 Task: Explore GitHub's "Personal Access Tokens" settings.
Action: Mouse moved to (816, 99)
Screenshot: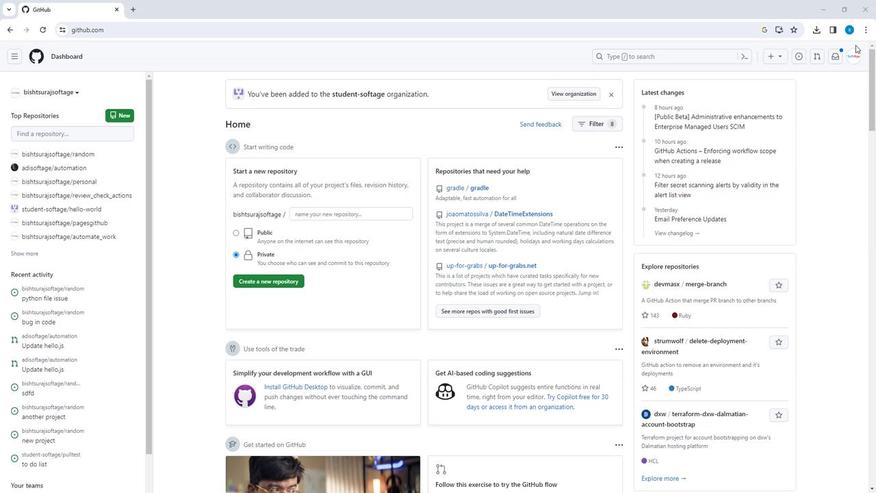 
Action: Mouse pressed left at (816, 99)
Screenshot: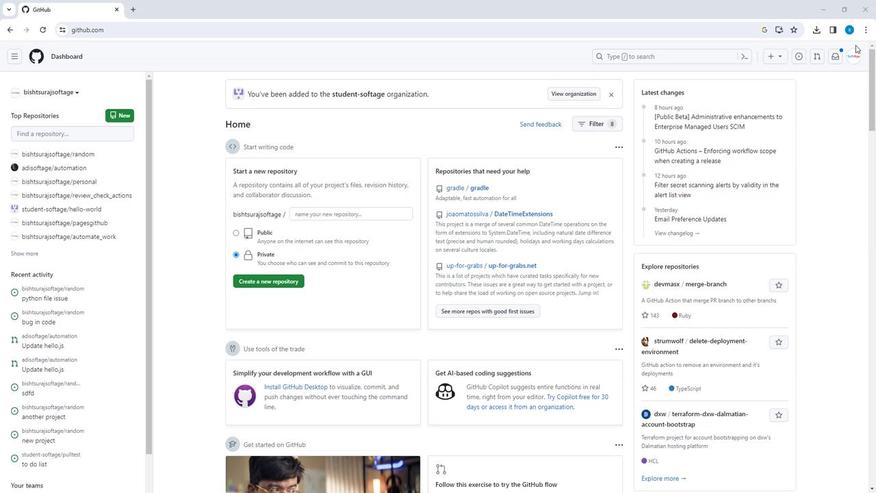 
Action: Mouse moved to (816, 104)
Screenshot: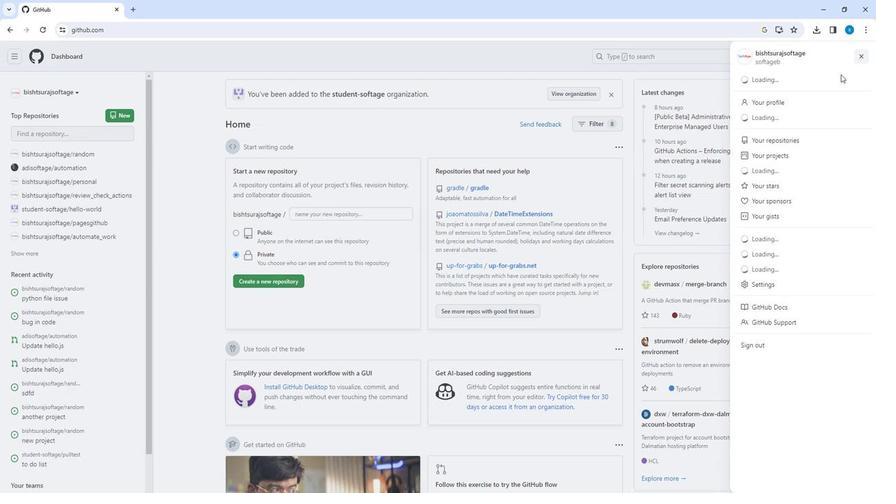 
Action: Mouse pressed left at (816, 104)
Screenshot: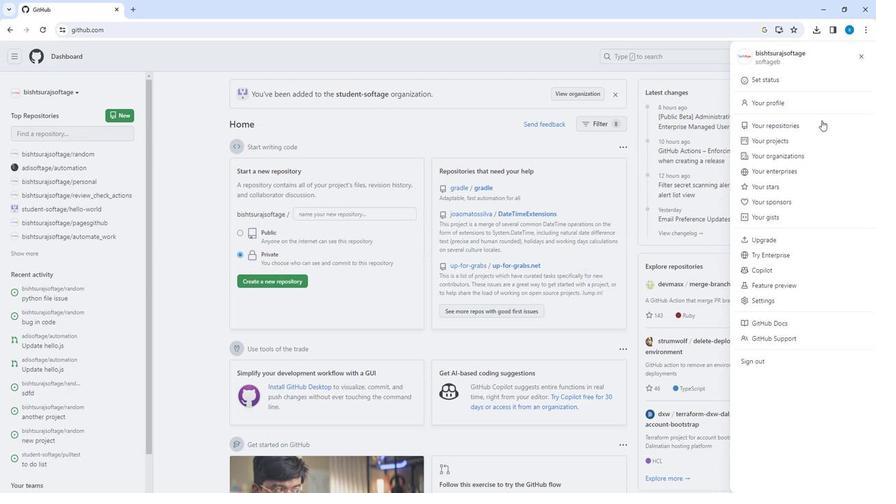 
Action: Mouse moved to (750, 315)
Screenshot: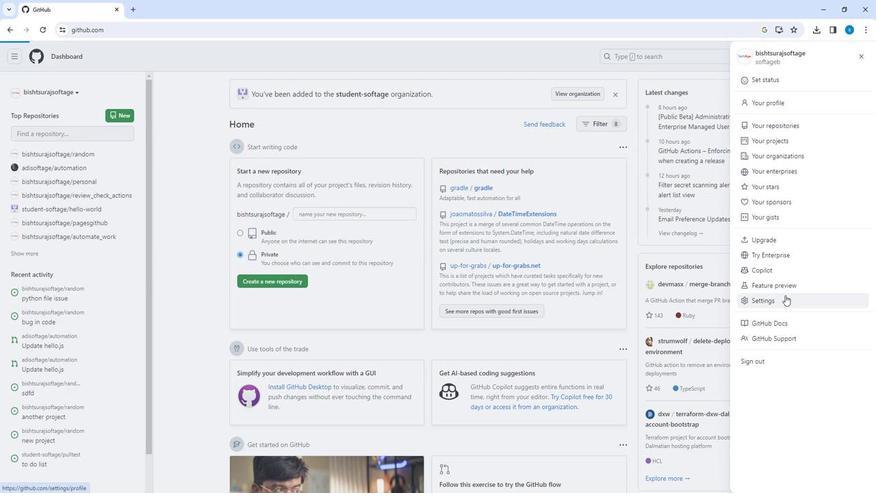 
Action: Mouse pressed left at (750, 315)
Screenshot: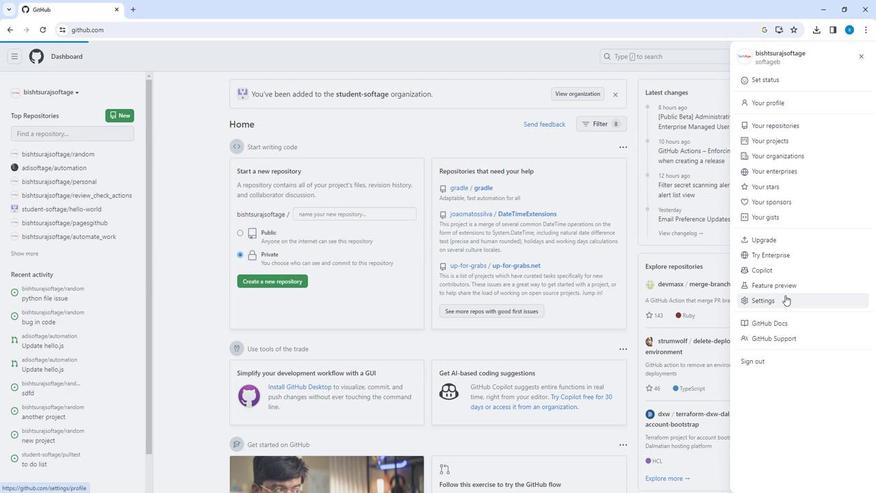 
Action: Mouse moved to (113, 373)
Screenshot: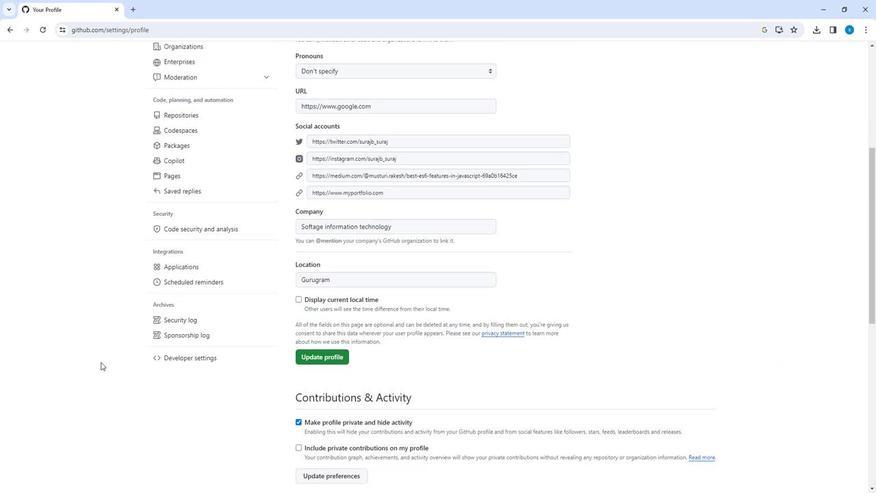 
Action: Mouse scrolled (113, 372) with delta (0, 0)
Screenshot: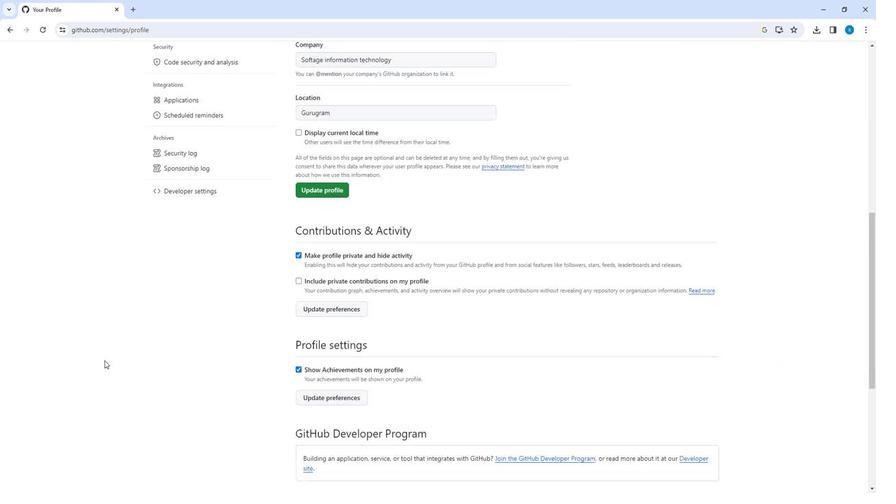 
Action: Mouse scrolled (113, 372) with delta (0, 0)
Screenshot: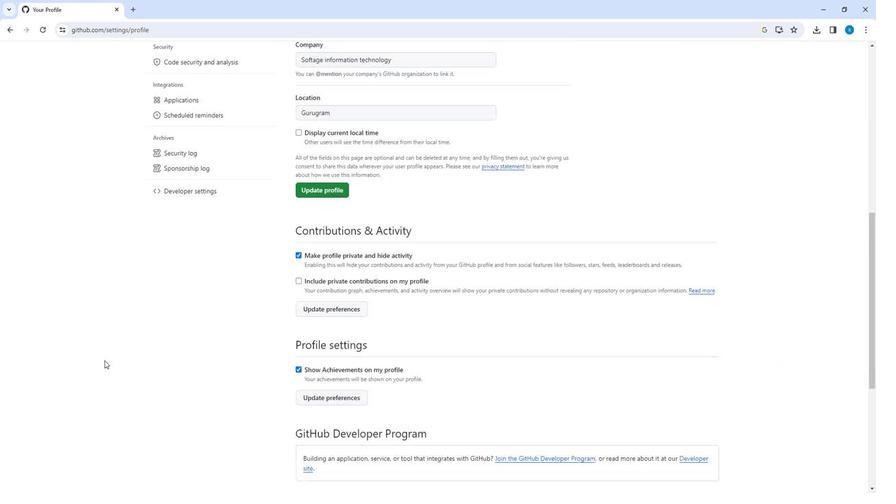 
Action: Mouse scrolled (113, 372) with delta (0, 0)
Screenshot: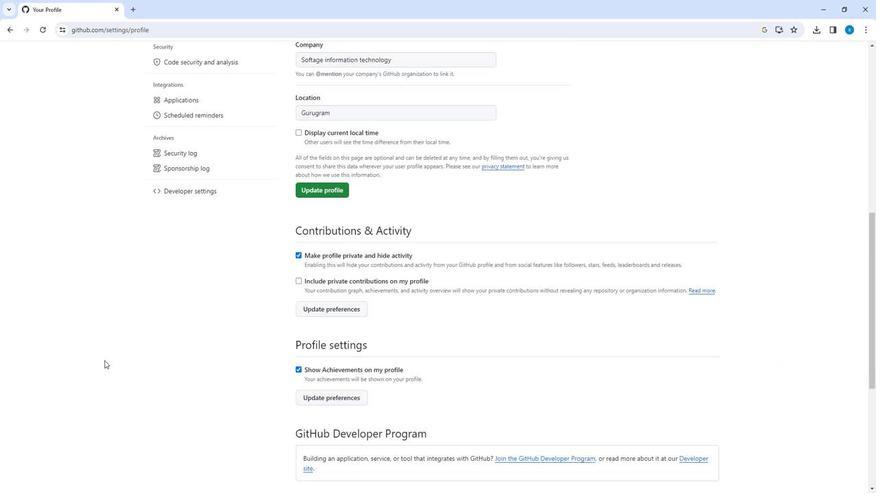 
Action: Mouse scrolled (113, 372) with delta (0, 0)
Screenshot: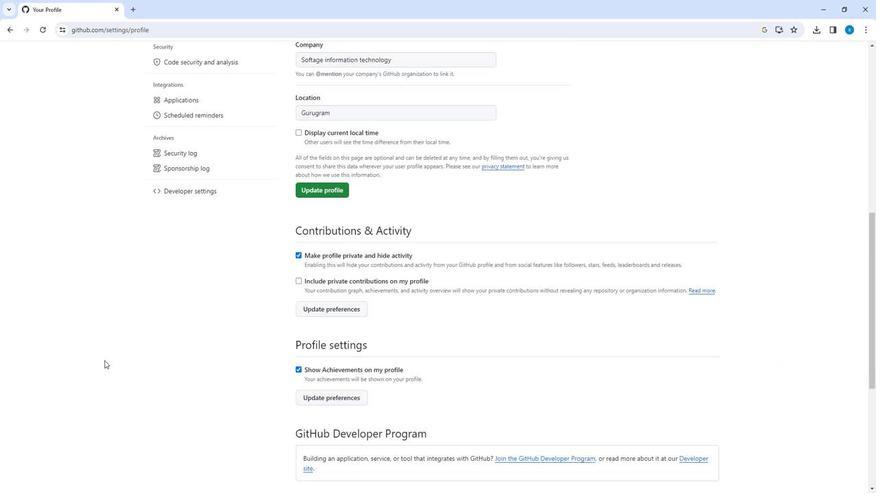 
Action: Mouse scrolled (113, 372) with delta (0, 0)
Screenshot: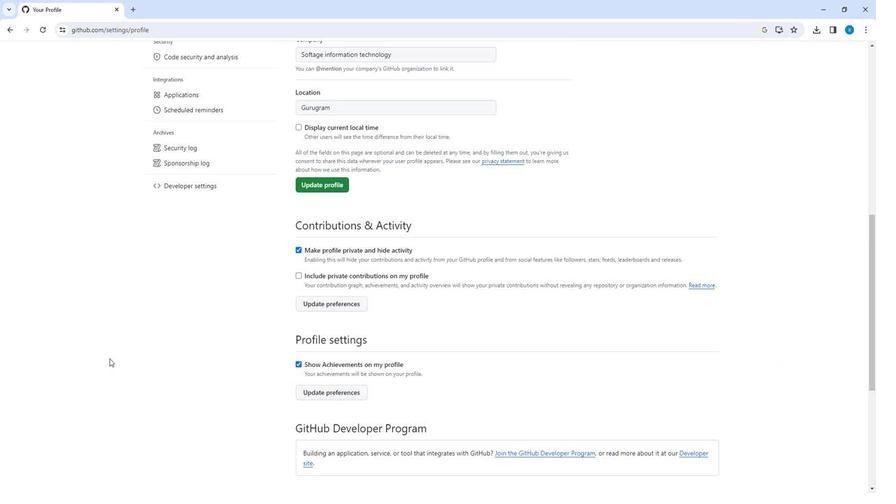 
Action: Mouse scrolled (113, 372) with delta (0, 0)
Screenshot: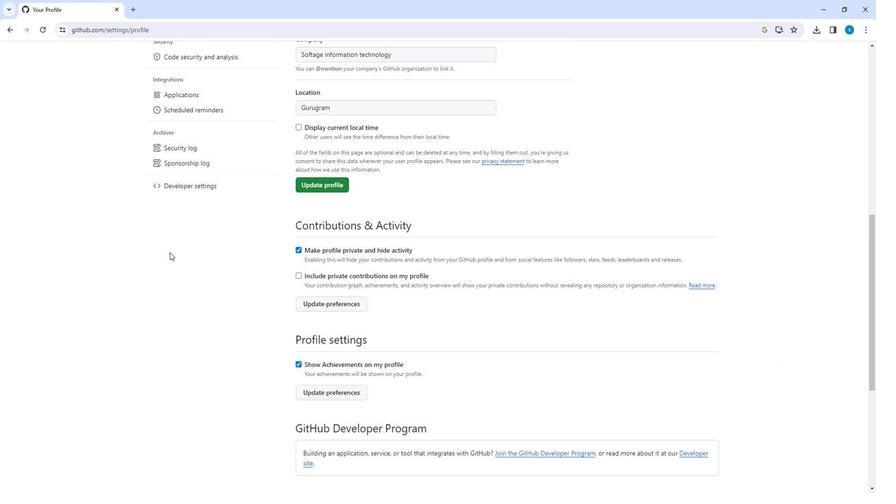 
Action: Mouse scrolled (113, 372) with delta (0, 0)
Screenshot: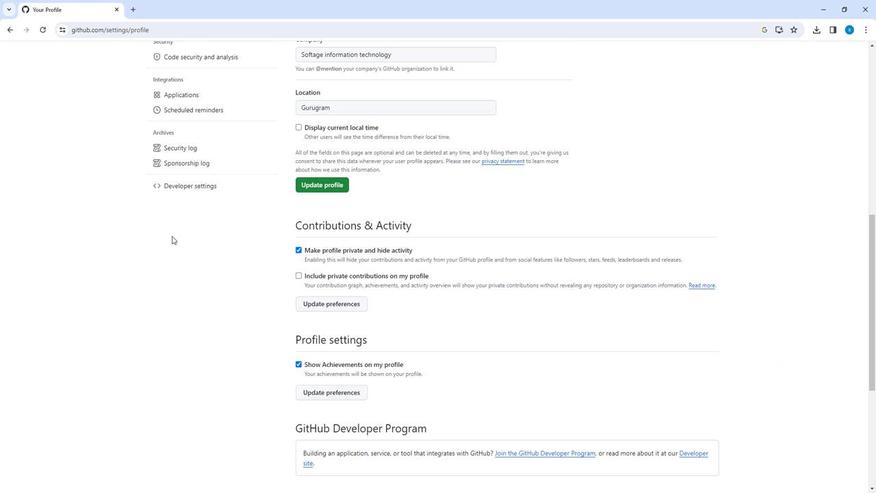 
Action: Mouse scrolled (113, 372) with delta (0, 0)
Screenshot: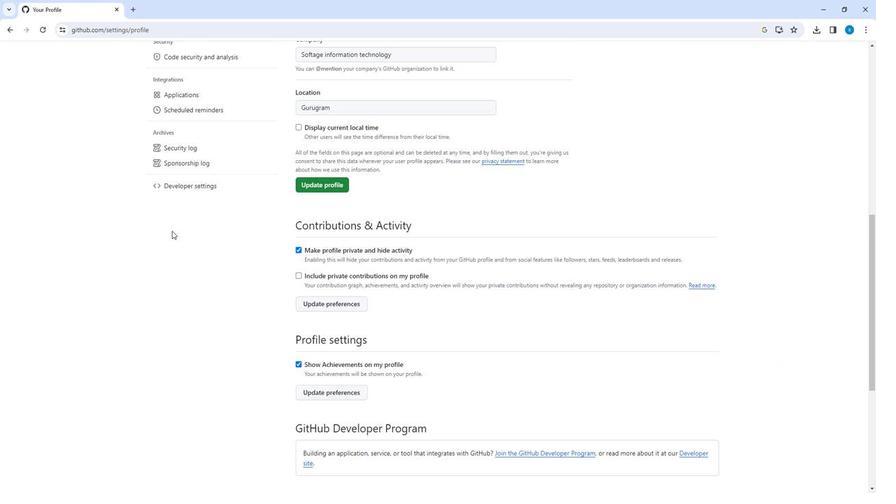 
Action: Mouse scrolled (113, 372) with delta (0, 0)
Screenshot: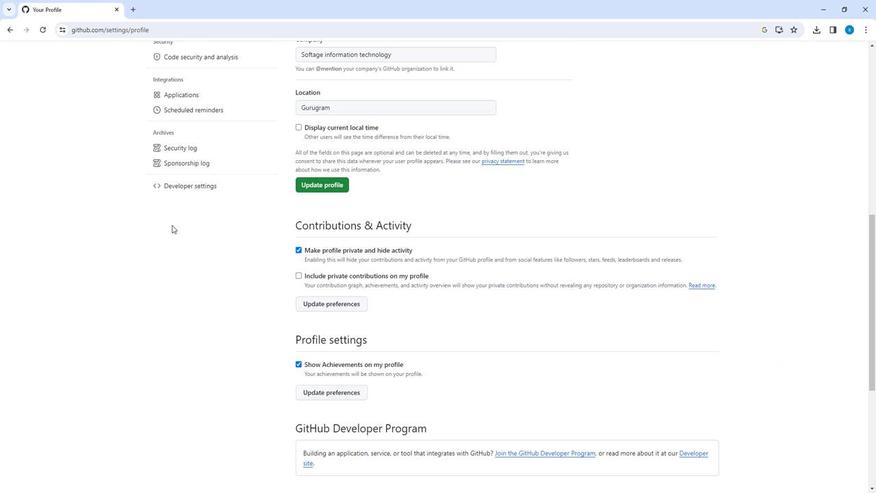 
Action: Mouse moved to (184, 220)
Screenshot: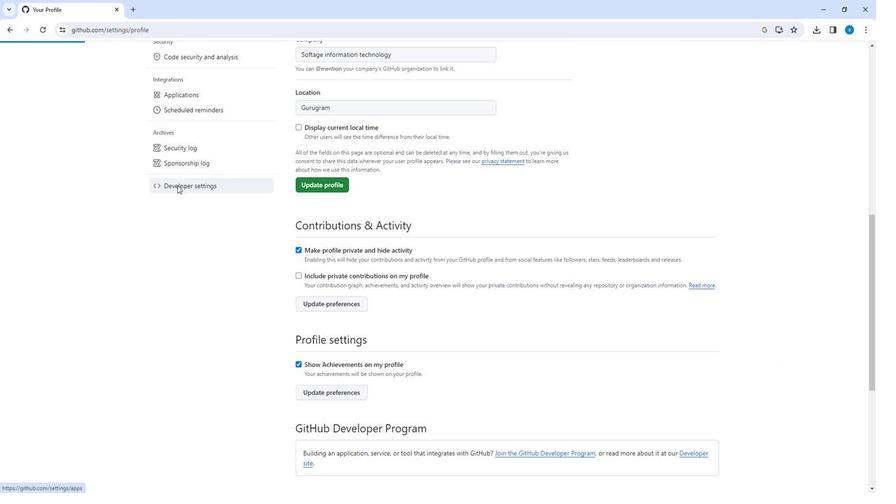 
Action: Mouse pressed left at (184, 220)
Screenshot: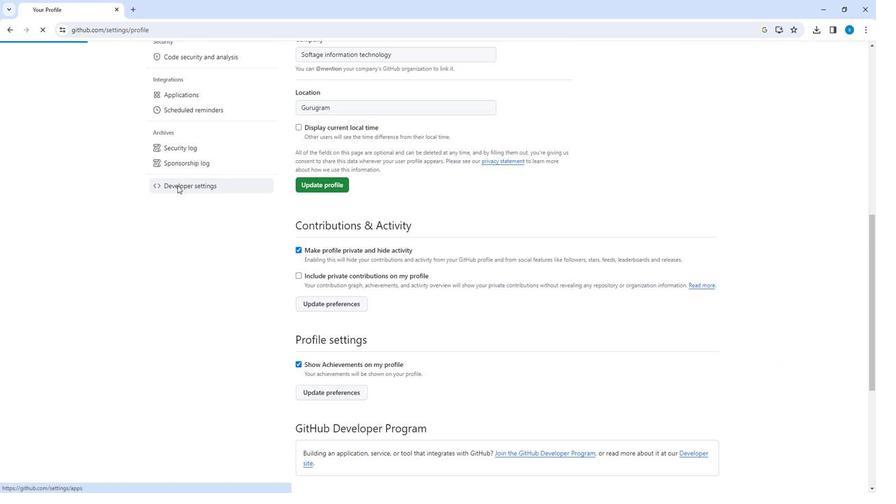 
Action: Mouse moved to (209, 163)
Screenshot: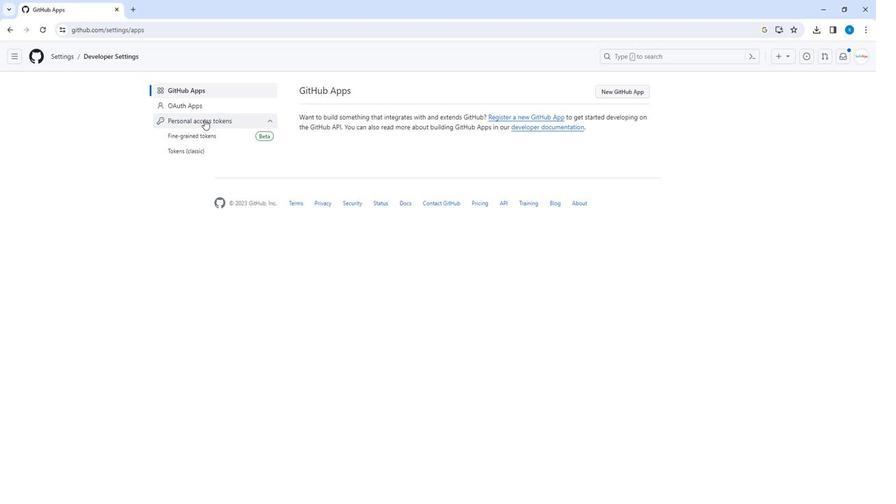 
Action: Mouse pressed left at (209, 163)
Screenshot: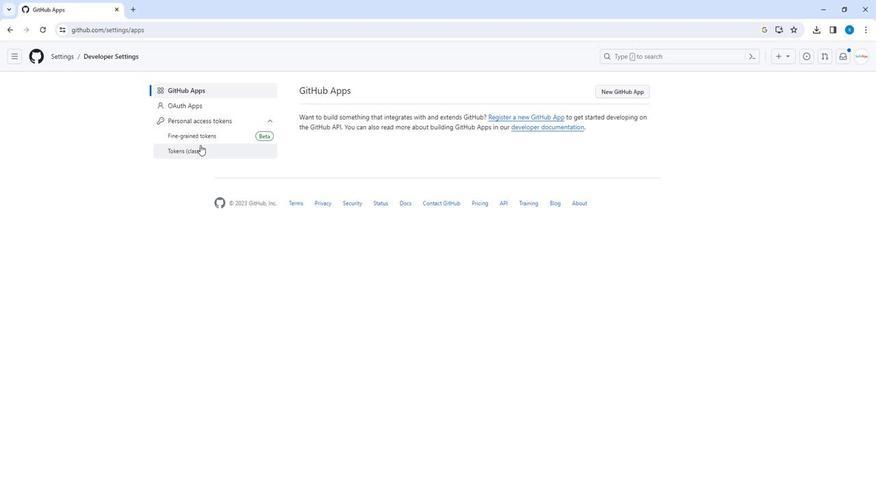 
Action: Mouse moved to (206, 186)
Screenshot: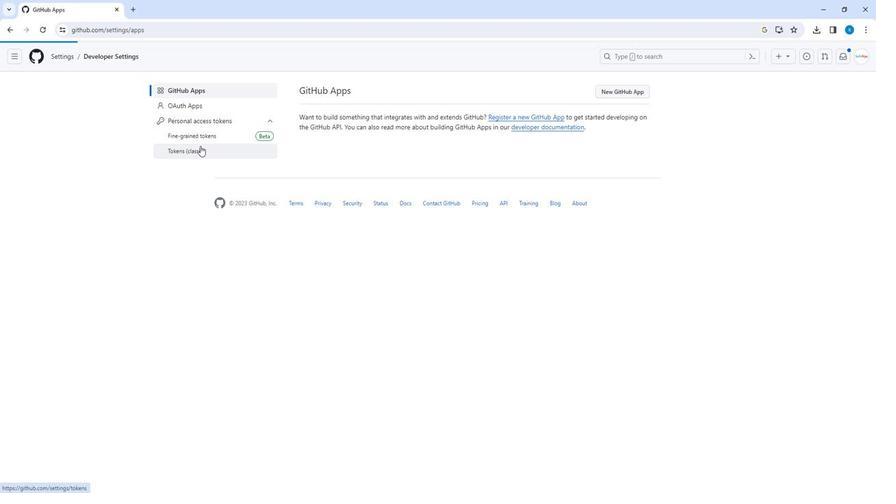 
Action: Mouse pressed left at (206, 186)
Screenshot: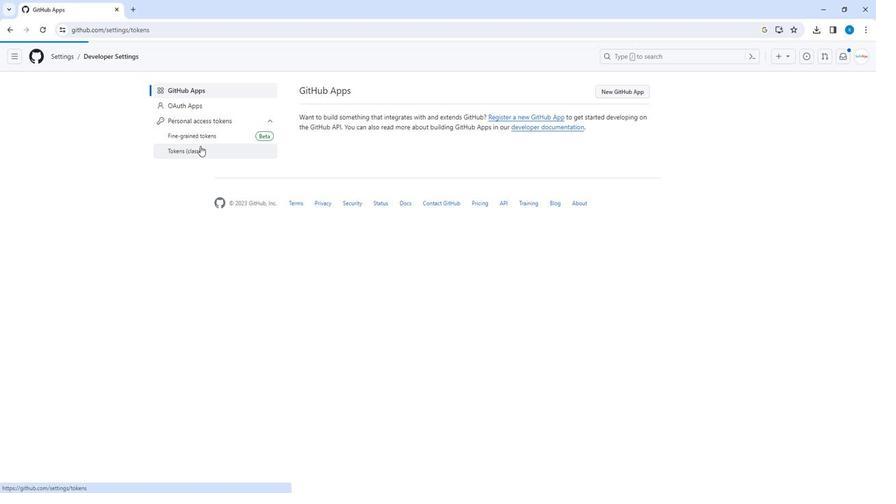 
Action: Mouse moved to (601, 142)
Screenshot: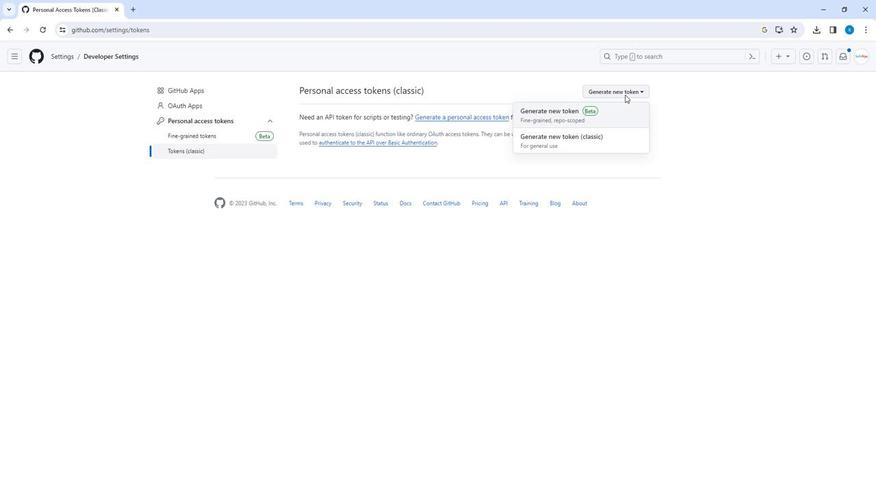 
Action: Mouse pressed left at (601, 142)
Screenshot: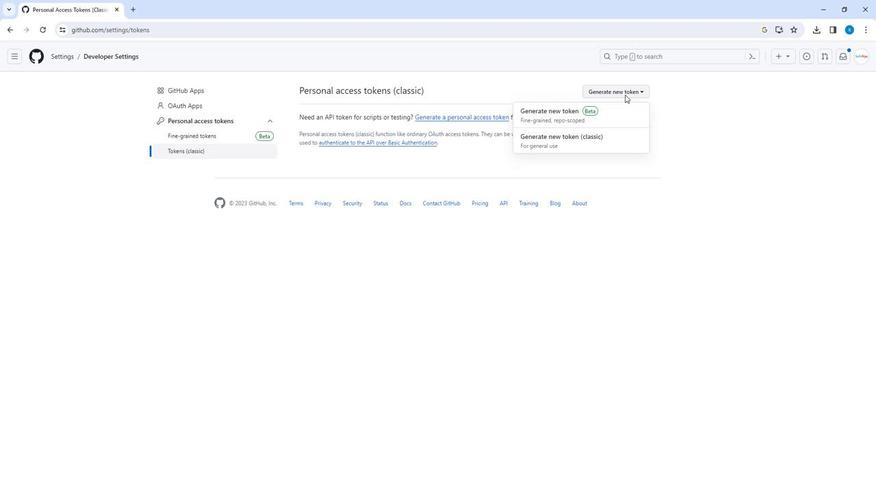 
Action: Mouse moved to (550, 183)
Screenshot: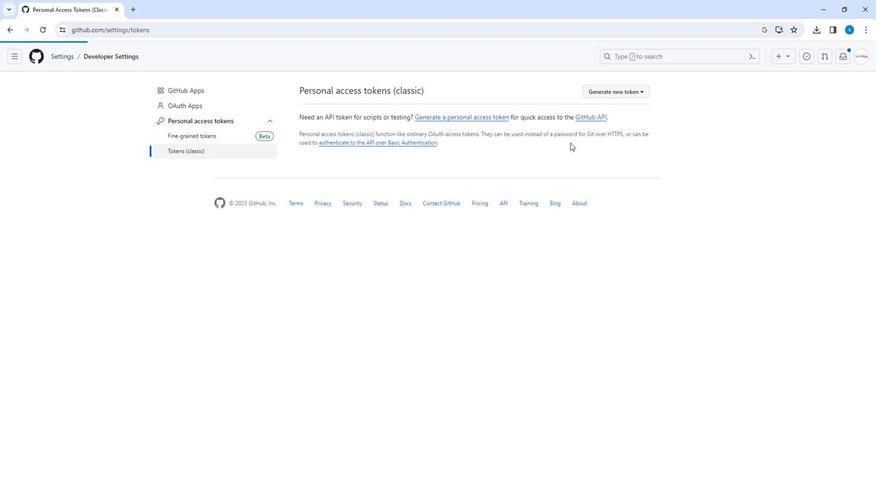 
Action: Mouse pressed left at (550, 183)
Screenshot: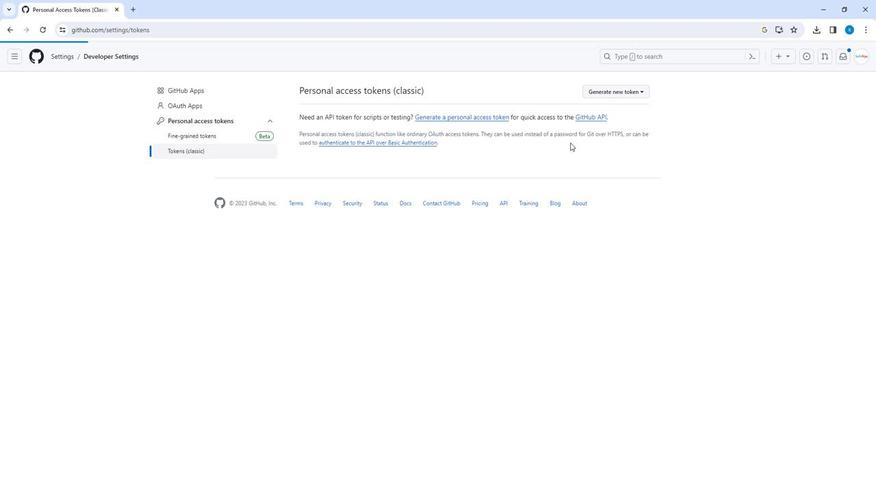 
Action: Mouse moved to (412, 202)
Screenshot: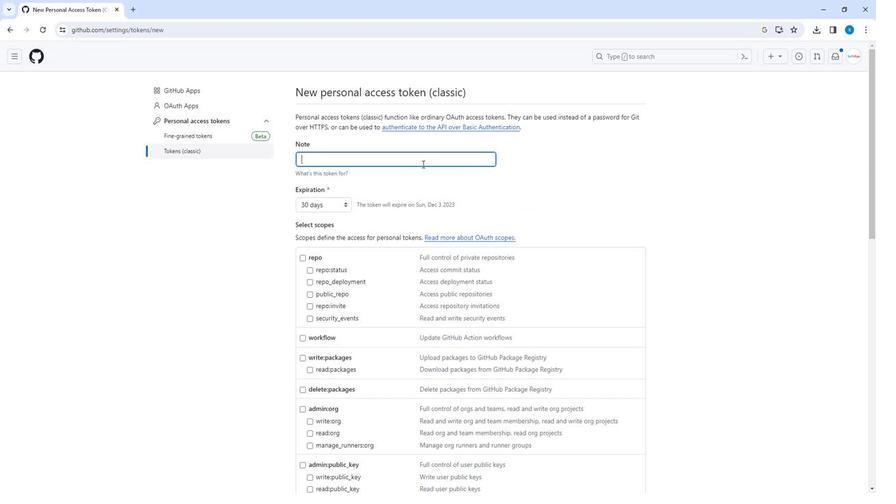 
Action: Mouse pressed left at (412, 202)
Screenshot: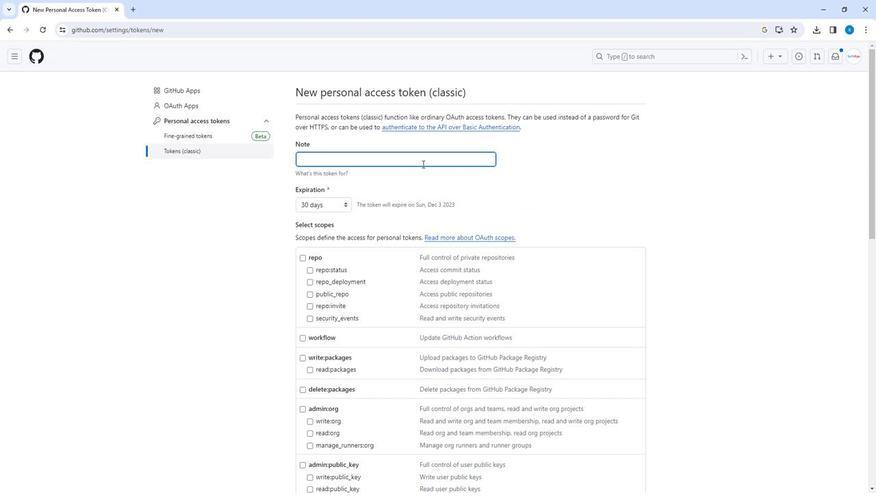 
Action: Mouse moved to (412, 202)
Screenshot: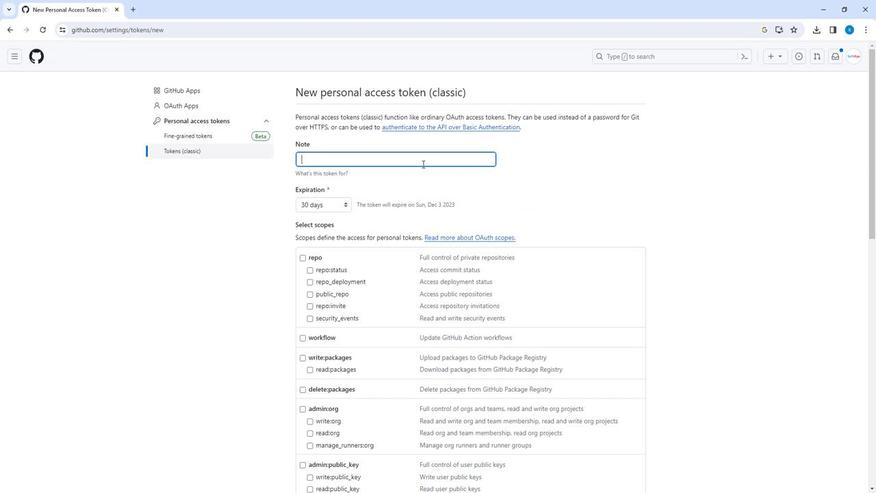 
Action: Key pressed lohin<Key.backspace><Key.backspace><Key.backspace>gin
Screenshot: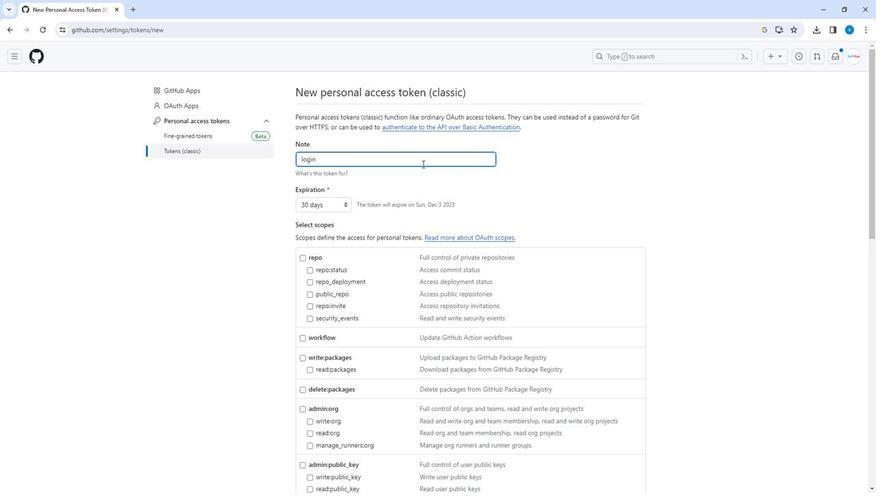 
Action: Mouse moved to (402, 273)
Screenshot: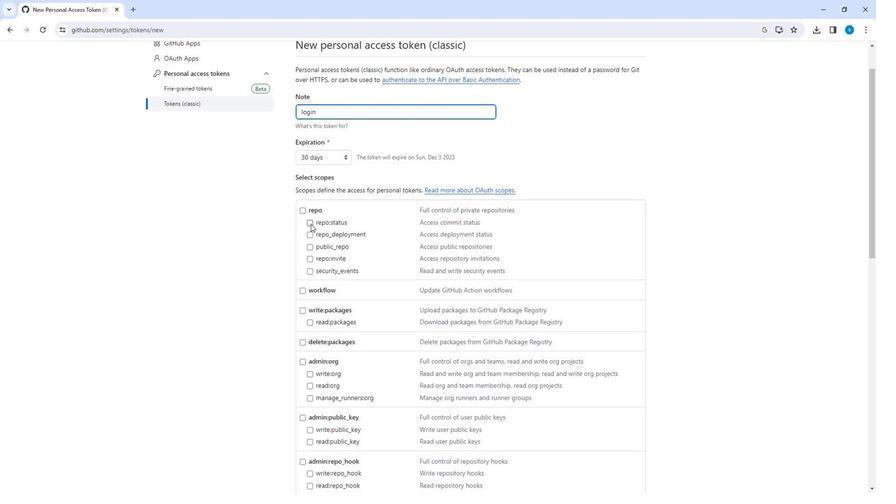 
Action: Mouse scrolled (402, 272) with delta (0, 0)
Screenshot: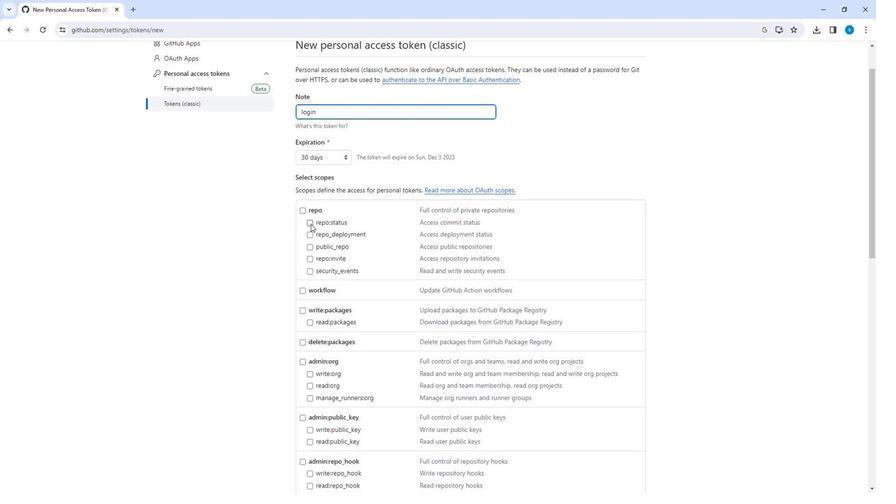 
Action: Mouse moved to (299, 240)
Screenshot: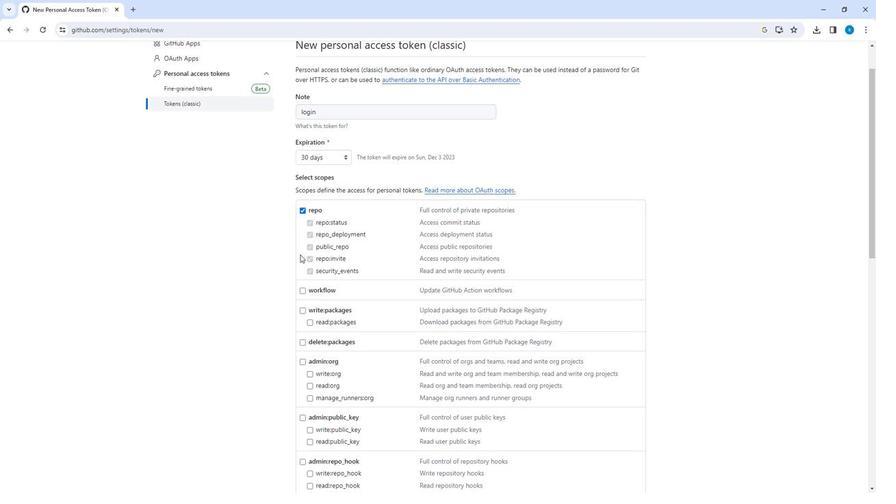 
Action: Mouse pressed left at (299, 240)
Screenshot: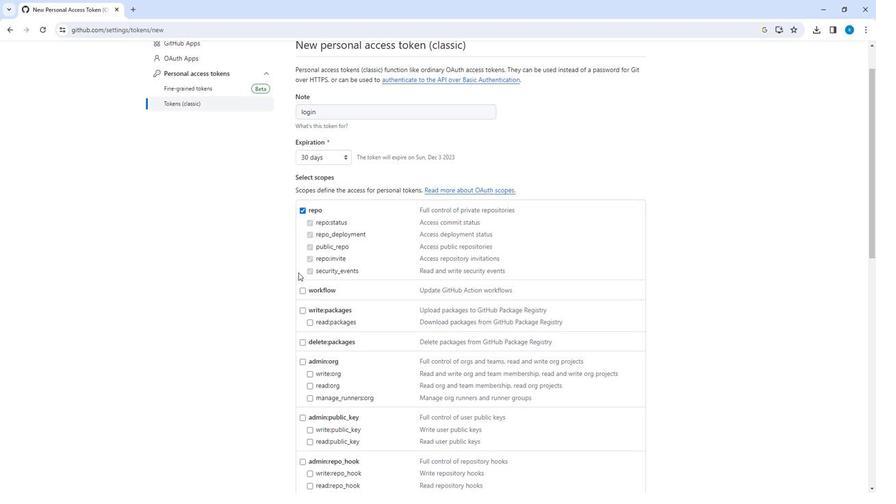 
Action: Mouse moved to (300, 307)
Screenshot: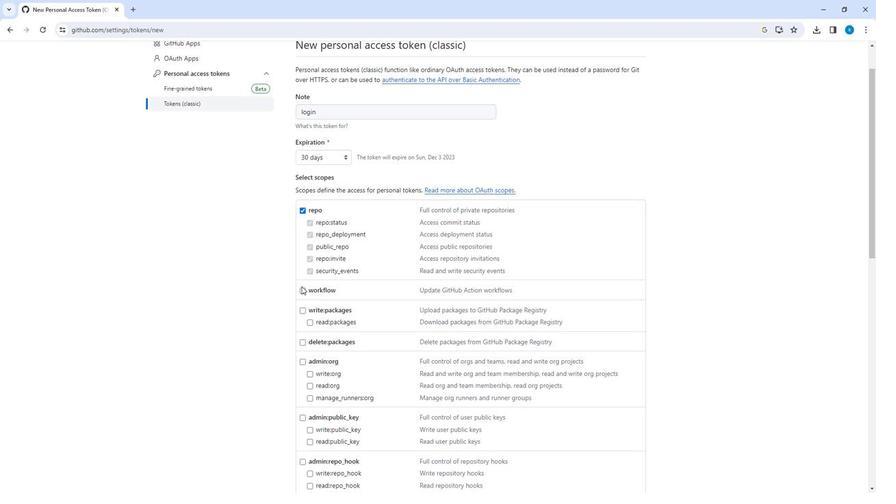 
Action: Mouse pressed left at (300, 307)
Screenshot: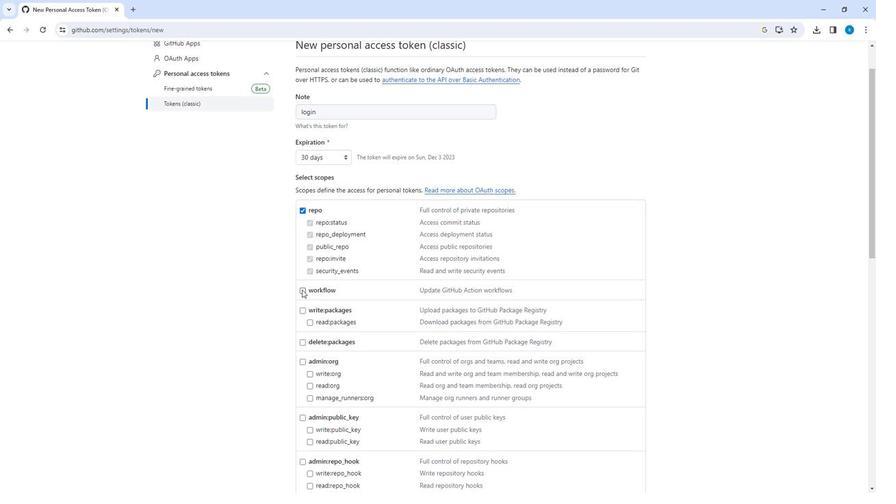 
Action: Mouse moved to (300, 310)
Screenshot: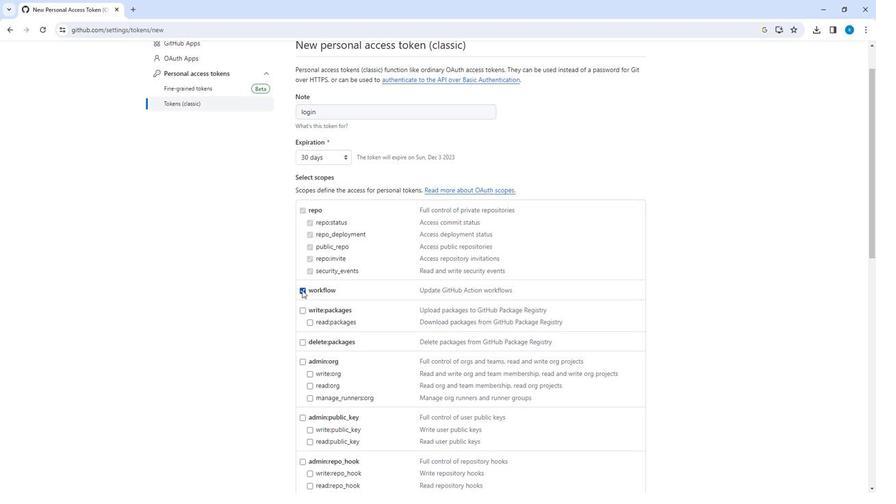 
Action: Mouse pressed left at (300, 310)
Screenshot: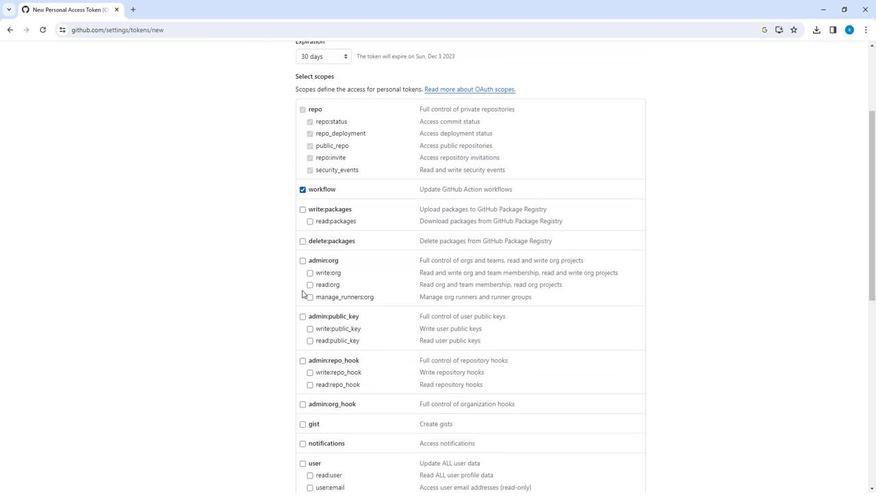 
Action: Mouse moved to (300, 310)
Screenshot: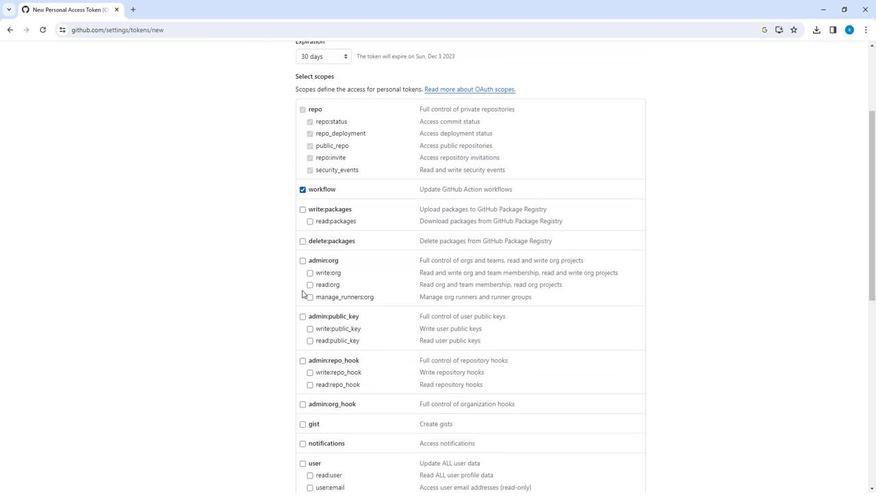 
Action: Mouse scrolled (300, 310) with delta (0, 0)
Screenshot: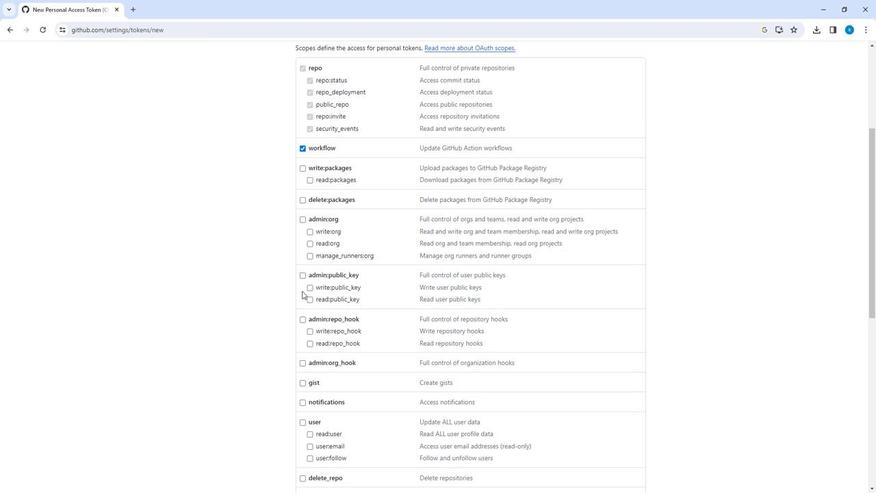 
Action: Mouse scrolled (300, 310) with delta (0, 0)
Screenshot: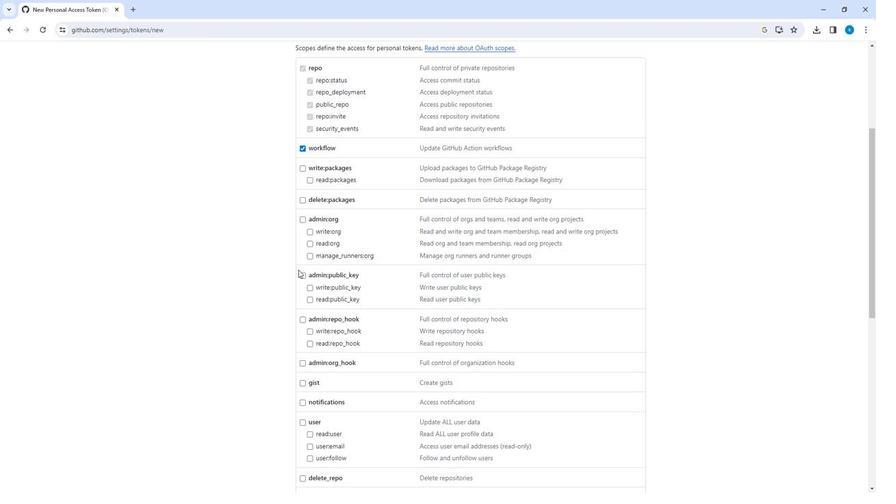 
Action: Mouse scrolled (300, 310) with delta (0, 0)
Screenshot: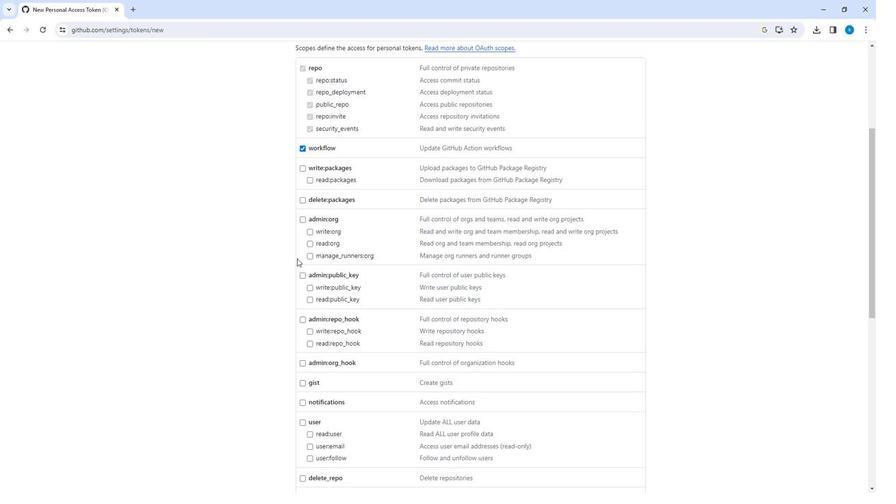 
Action: Mouse moved to (299, 249)
Screenshot: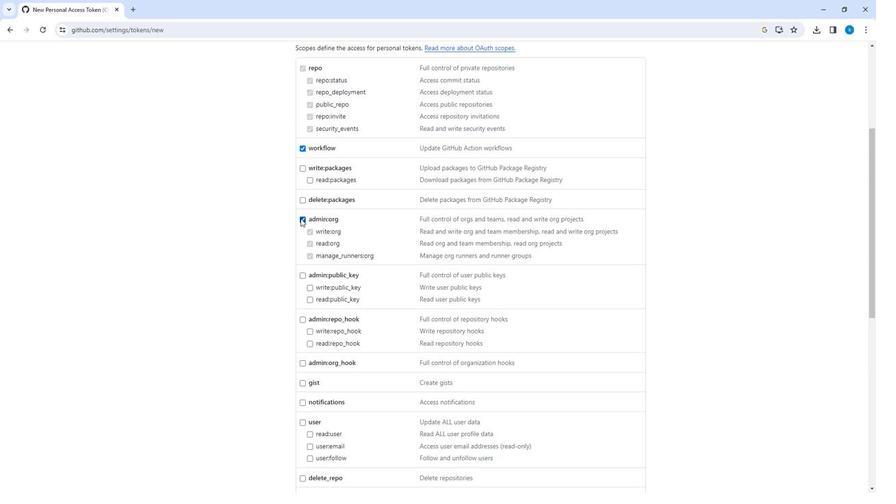 
Action: Mouse pressed left at (299, 249)
Screenshot: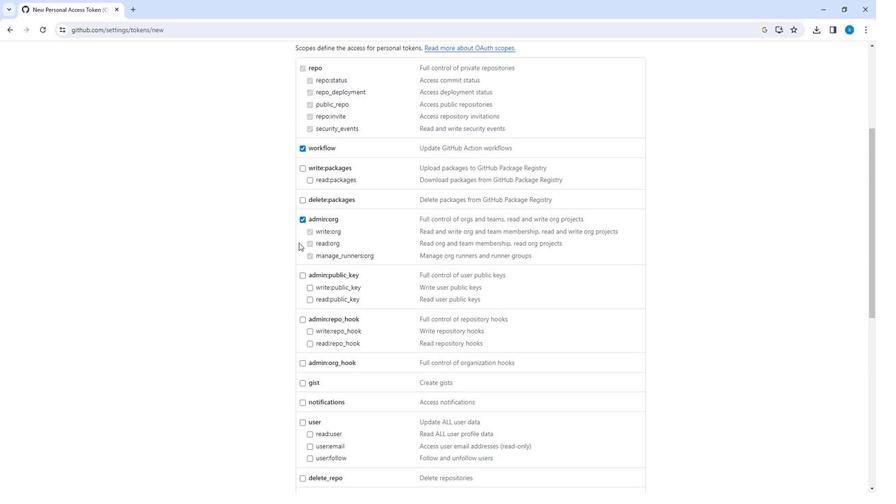 
Action: Mouse moved to (302, 312)
Screenshot: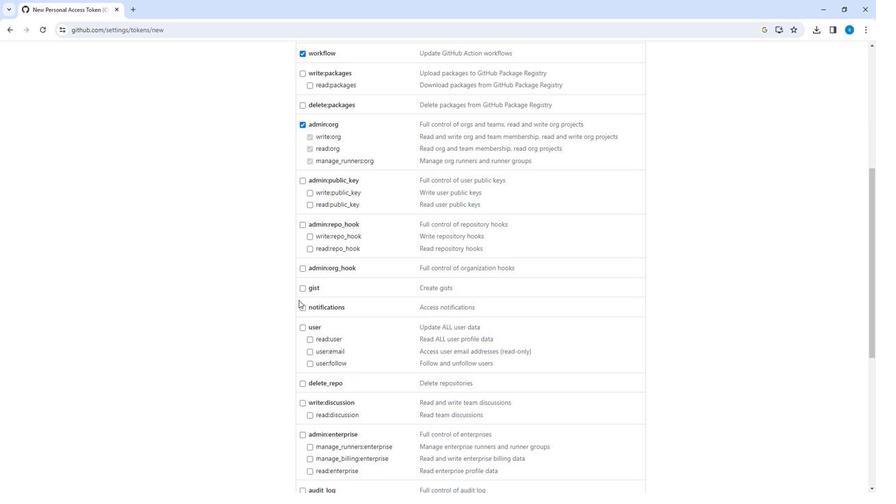 
Action: Mouse scrolled (302, 311) with delta (0, 0)
Screenshot: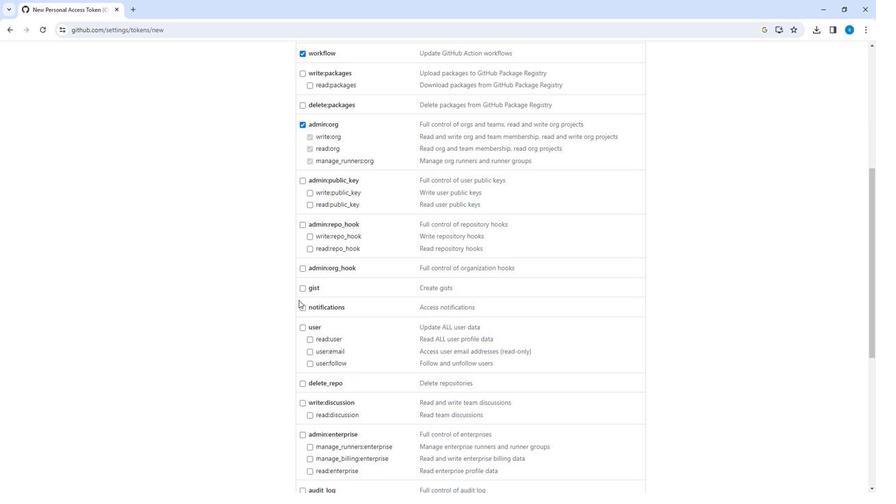 
Action: Mouse scrolled (302, 311) with delta (0, 0)
Screenshot: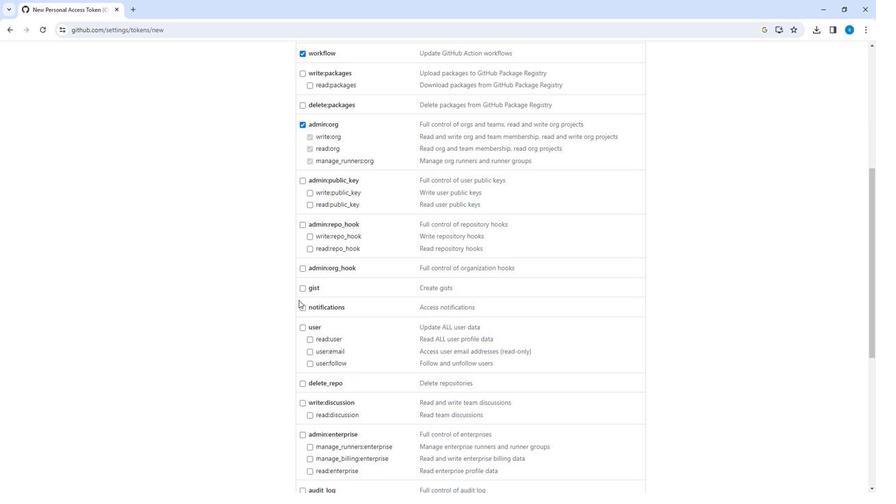 
Action: Mouse moved to (300, 304)
Screenshot: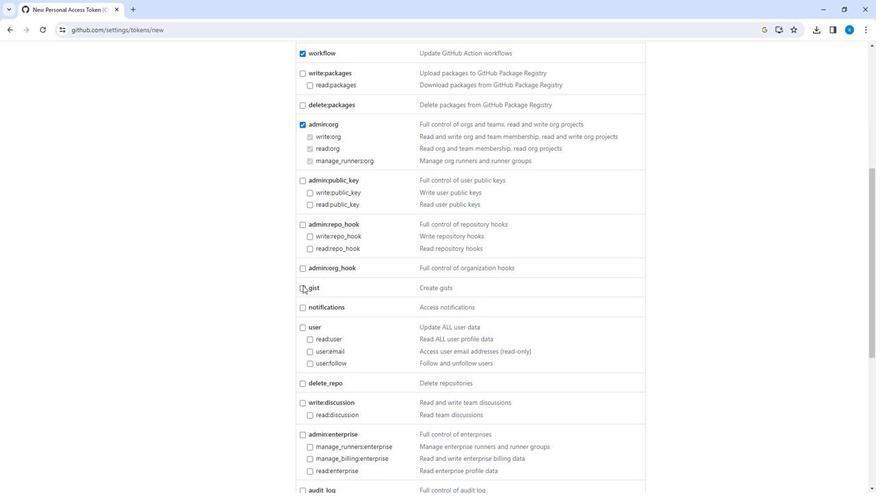 
Action: Mouse pressed left at (300, 304)
Screenshot: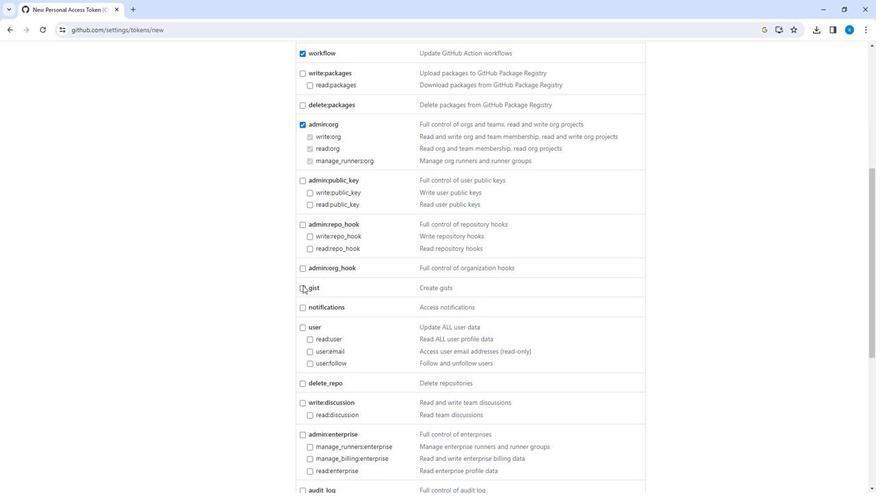 
Action: Mouse moved to (301, 306)
Screenshot: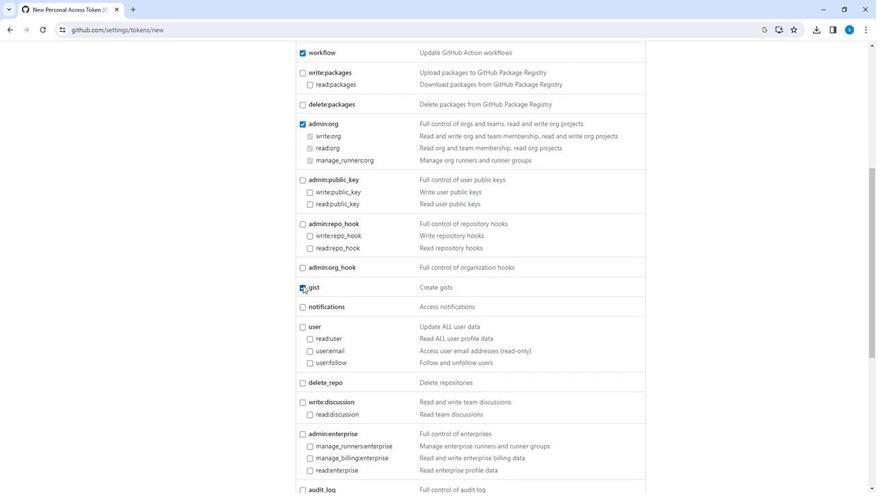 
Action: Mouse pressed left at (301, 306)
Screenshot: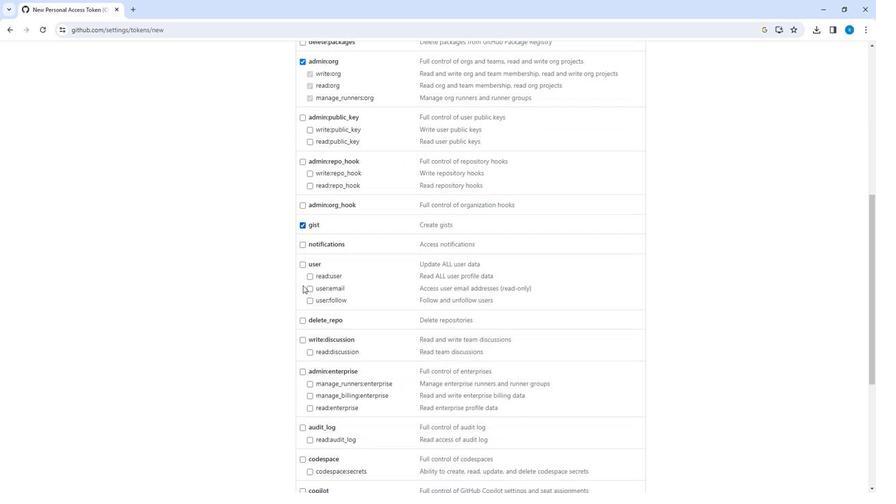 
Action: Mouse scrolled (301, 306) with delta (0, 0)
Screenshot: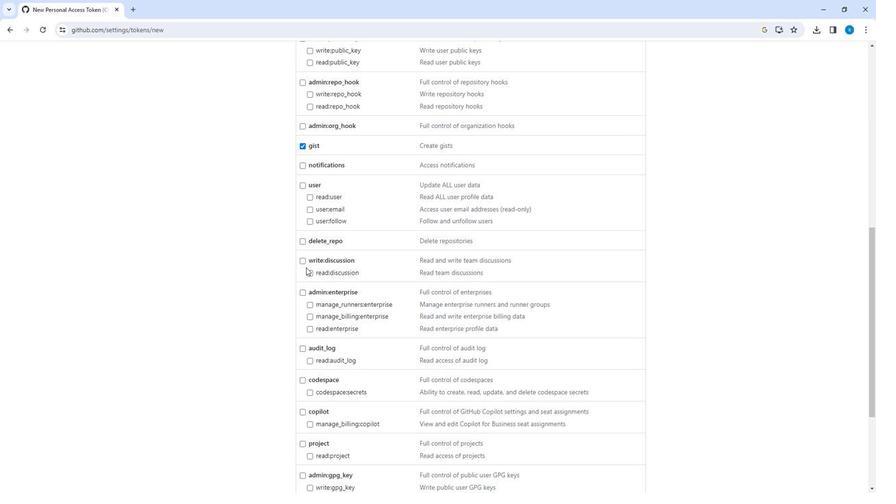 
Action: Mouse scrolled (301, 306) with delta (0, 0)
Screenshot: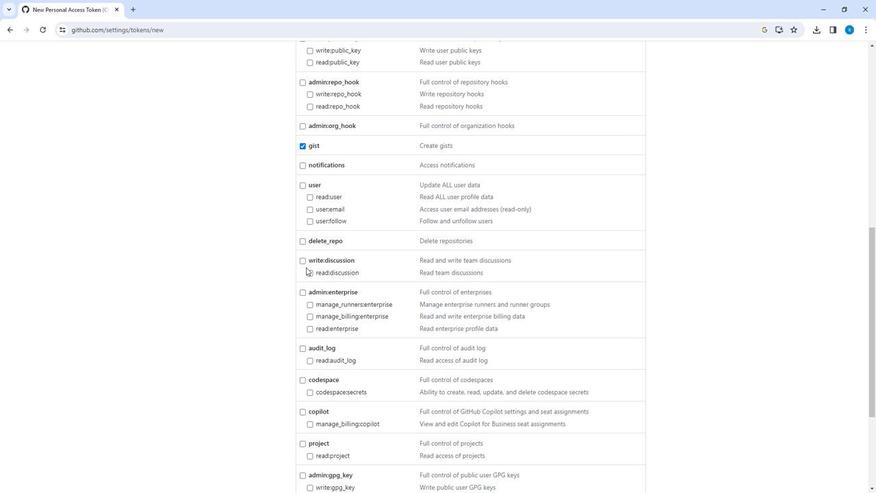 
Action: Mouse scrolled (301, 306) with delta (0, 0)
Screenshot: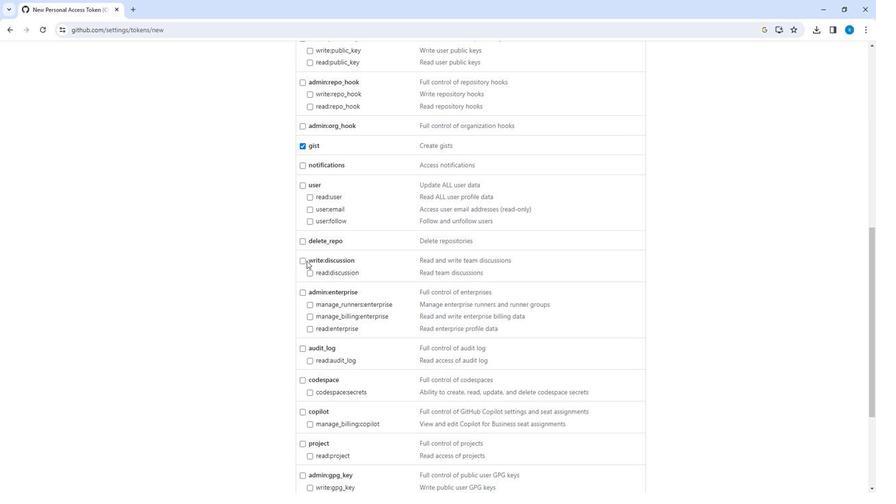 
Action: Mouse moved to (301, 269)
Screenshot: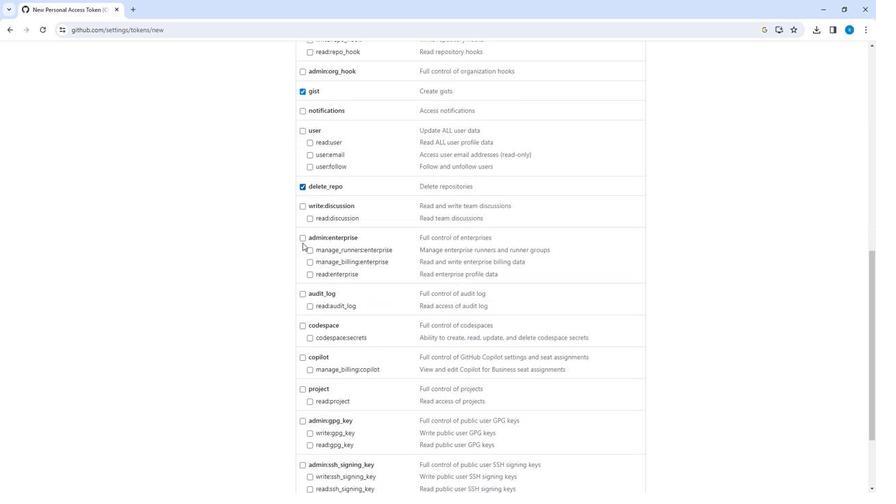 
Action: Mouse pressed left at (301, 269)
Screenshot: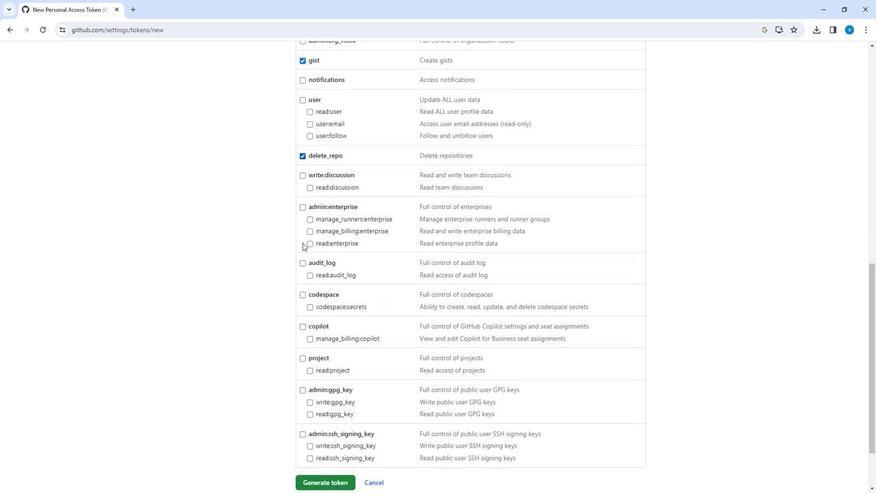
Action: Mouse scrolled (301, 269) with delta (0, 0)
Screenshot: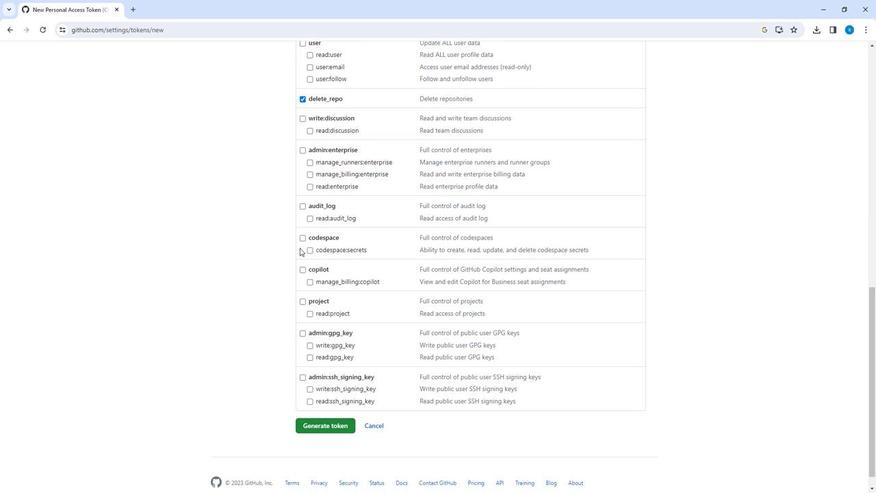 
Action: Mouse scrolled (301, 269) with delta (0, 0)
Screenshot: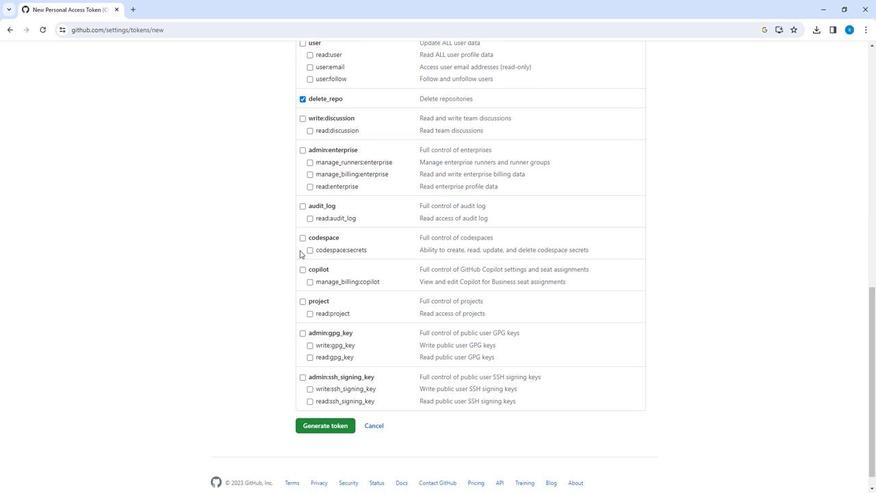 
Action: Mouse scrolled (301, 269) with delta (0, 0)
Screenshot: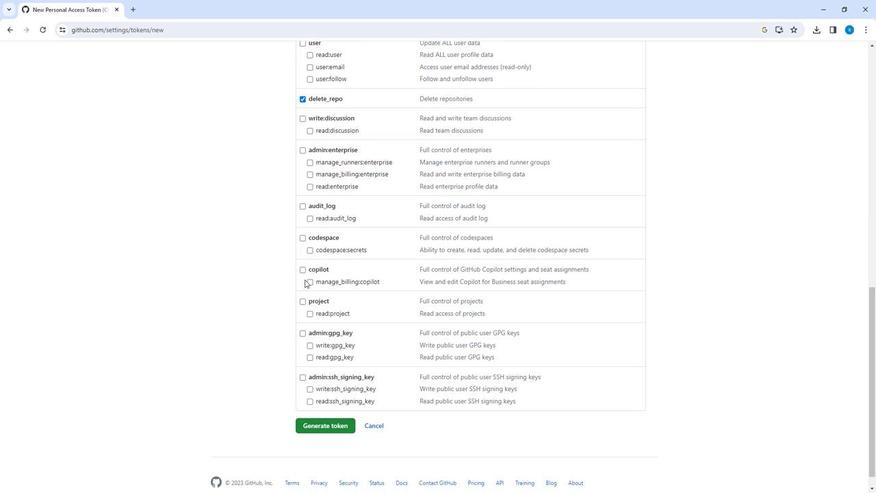 
Action: Mouse moved to (301, 292)
Screenshot: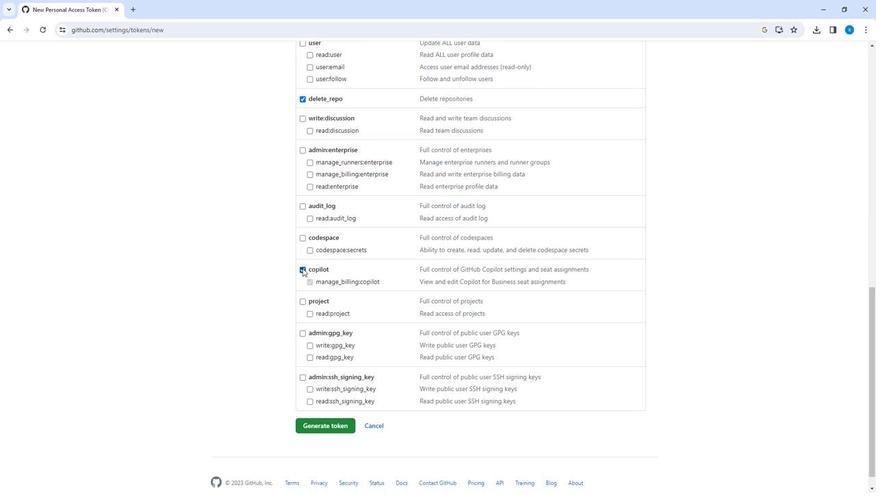 
Action: Mouse pressed left at (301, 292)
Screenshot: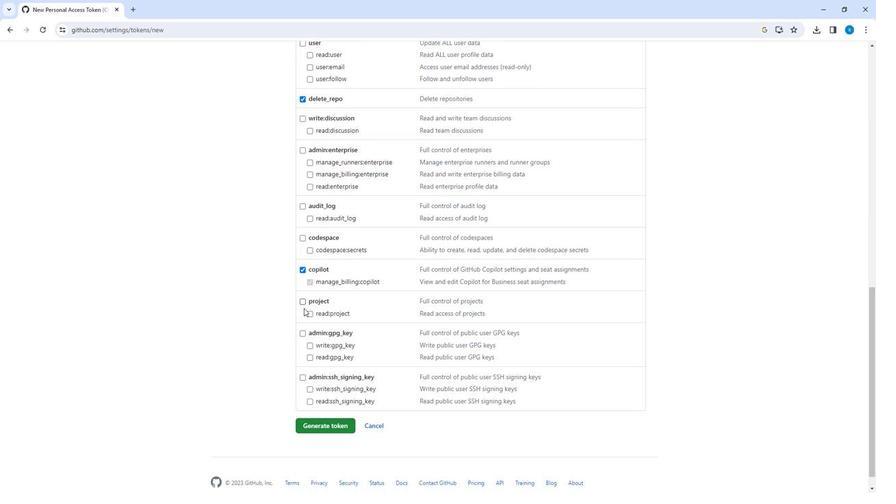 
Action: Mouse moved to (301, 383)
Screenshot: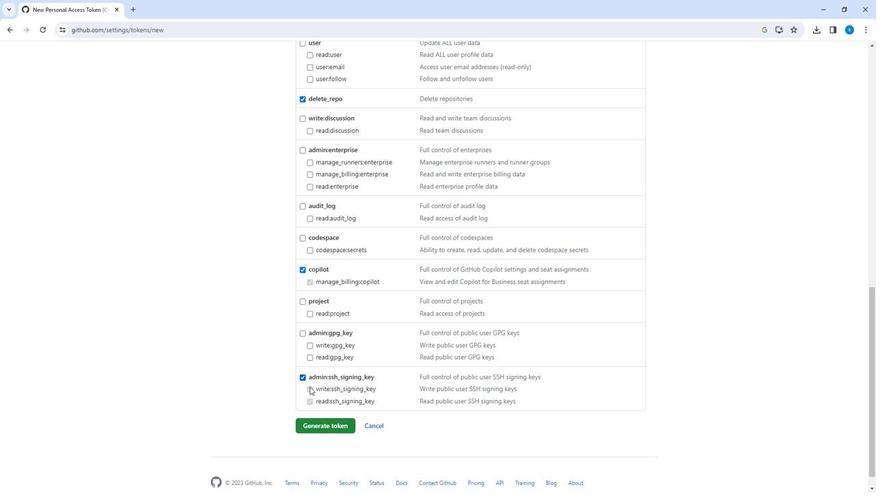 
Action: Mouse pressed left at (301, 383)
Screenshot: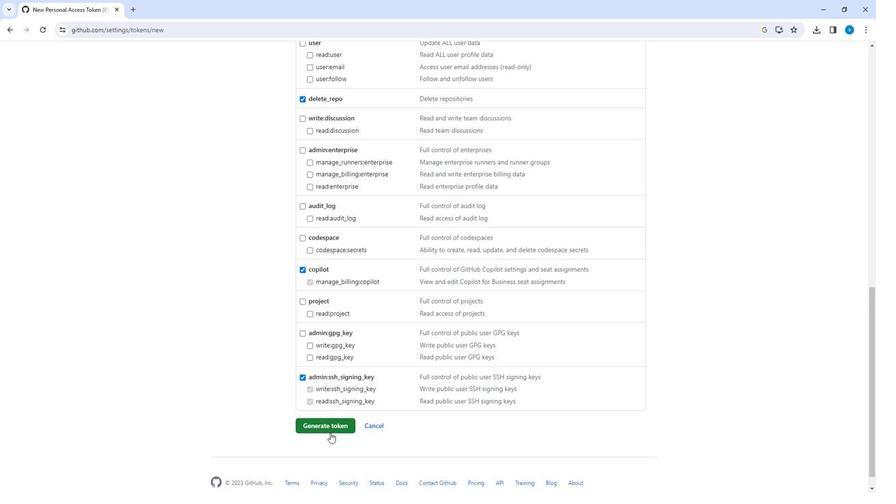 
Action: Mouse moved to (326, 431)
Screenshot: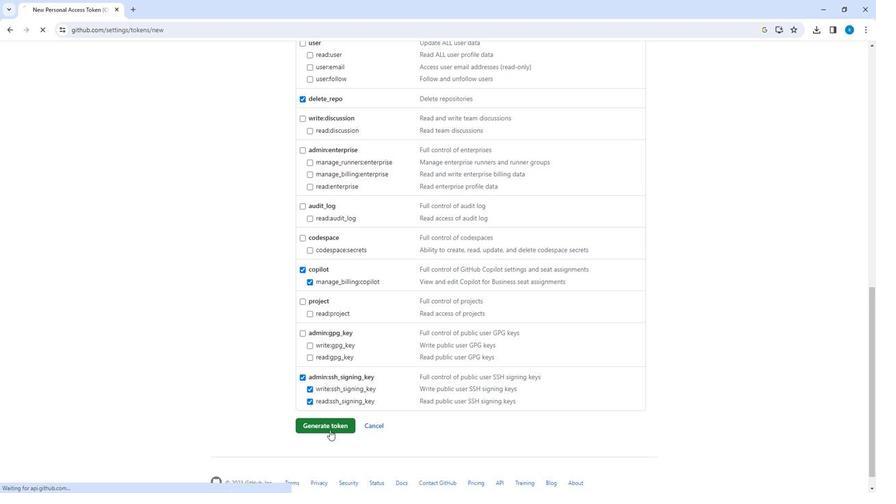 
Action: Mouse pressed left at (326, 431)
Screenshot: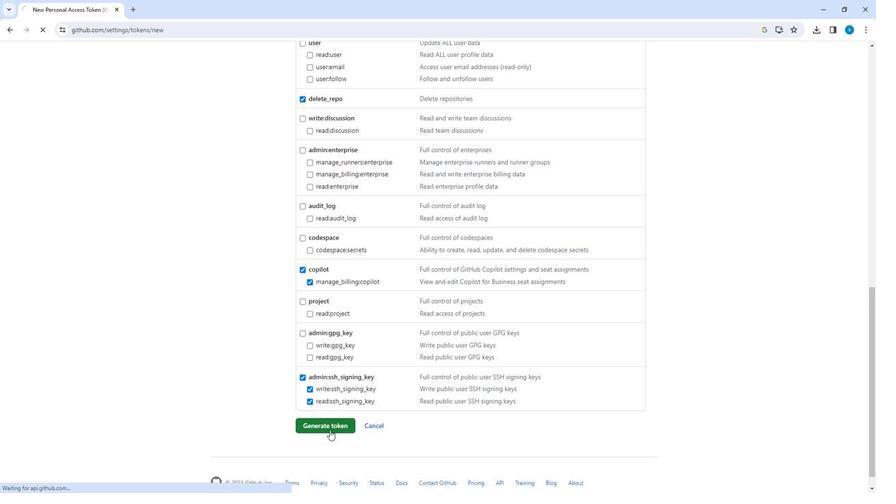 
Action: Mouse moved to (317, 426)
Screenshot: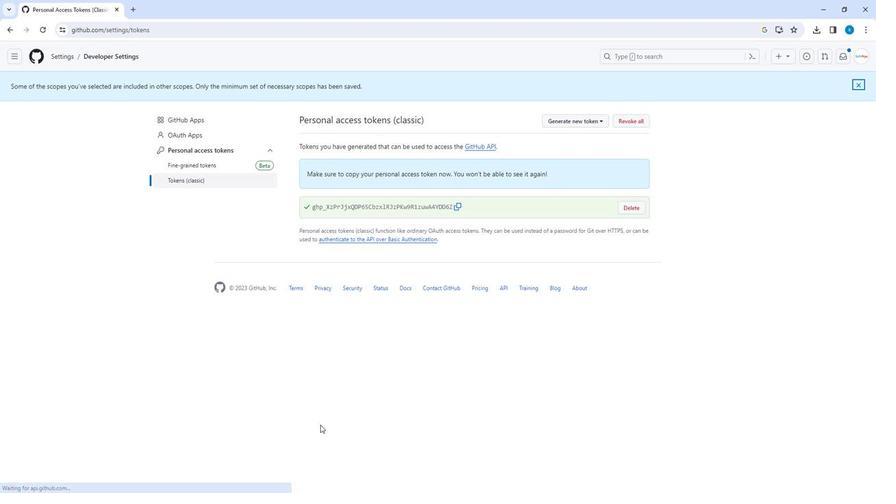 
Action: Mouse pressed left at (317, 426)
Screenshot: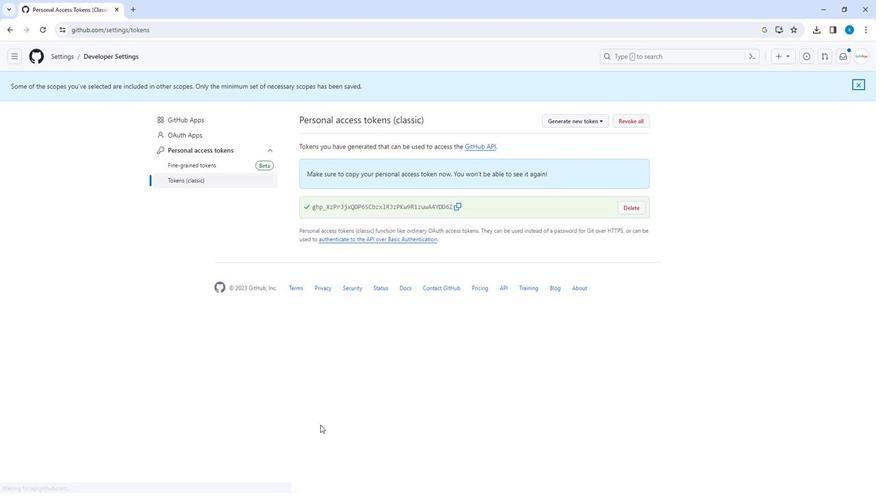 
Action: Mouse moved to (601, 240)
Screenshot: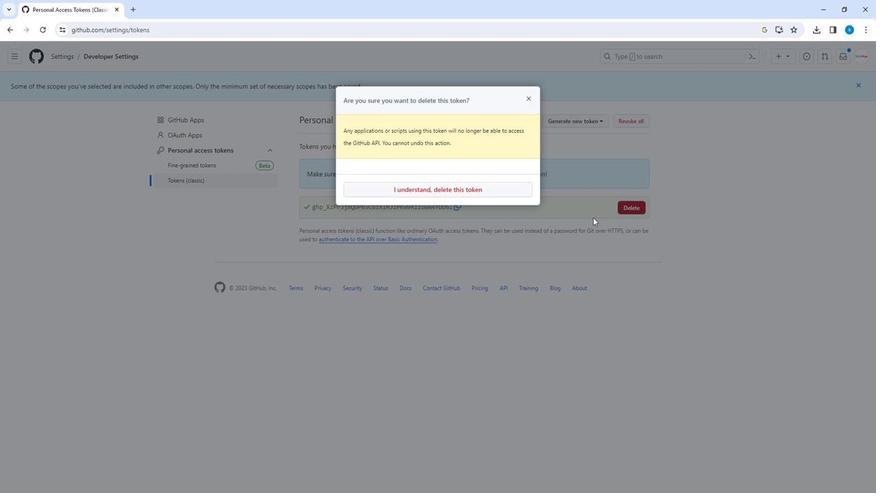 
Action: Mouse pressed left at (601, 240)
Screenshot: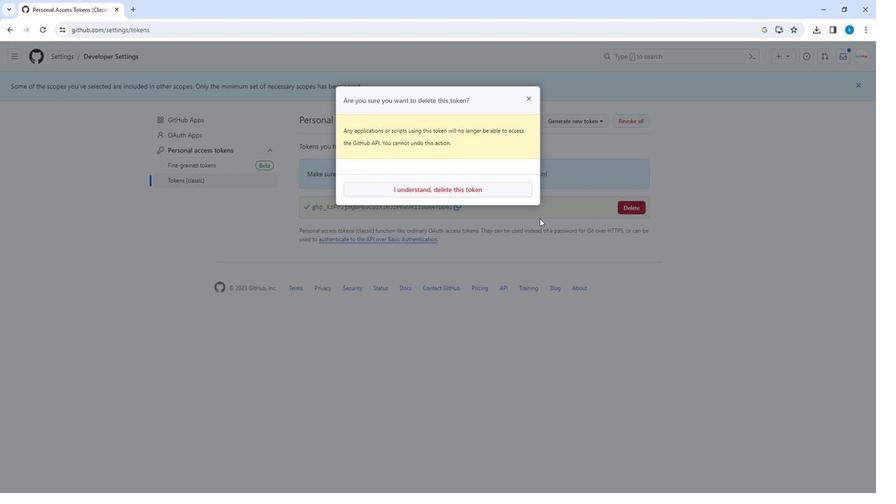 
Action: Mouse moved to (460, 228)
Screenshot: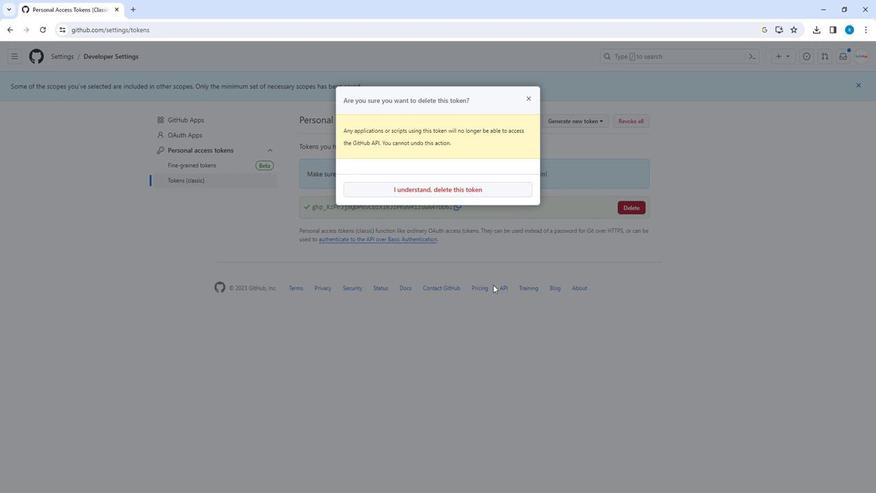 
Action: Mouse pressed left at (460, 228)
Screenshot: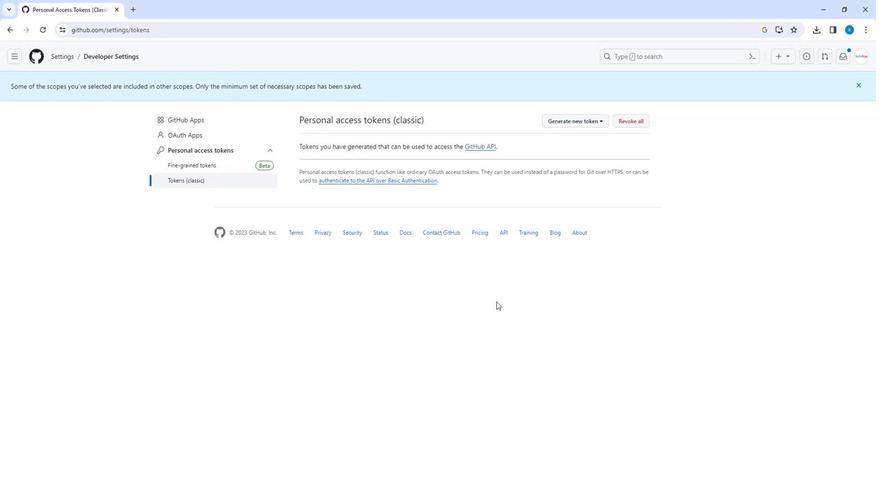 
Action: Mouse moved to (481, 320)
Screenshot: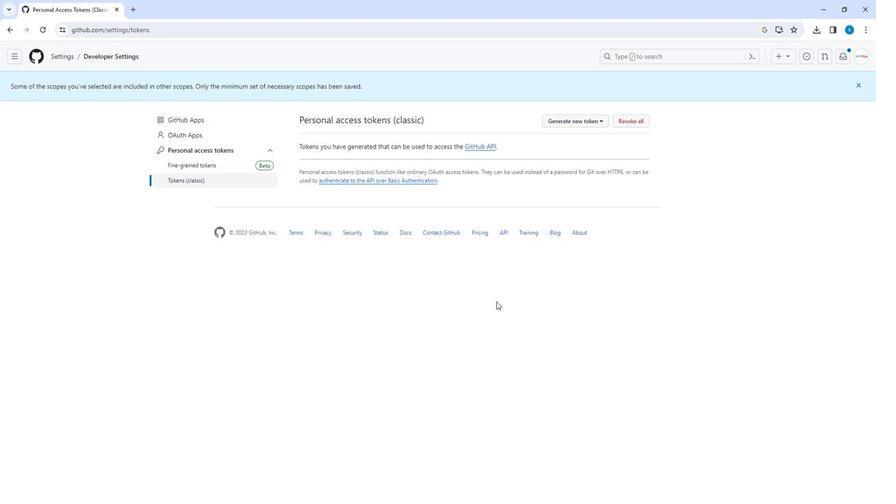 
